Task: Add Sprouts Organic Extra Firm Tofu to the cart.
Action: Mouse moved to (711, 232)
Screenshot: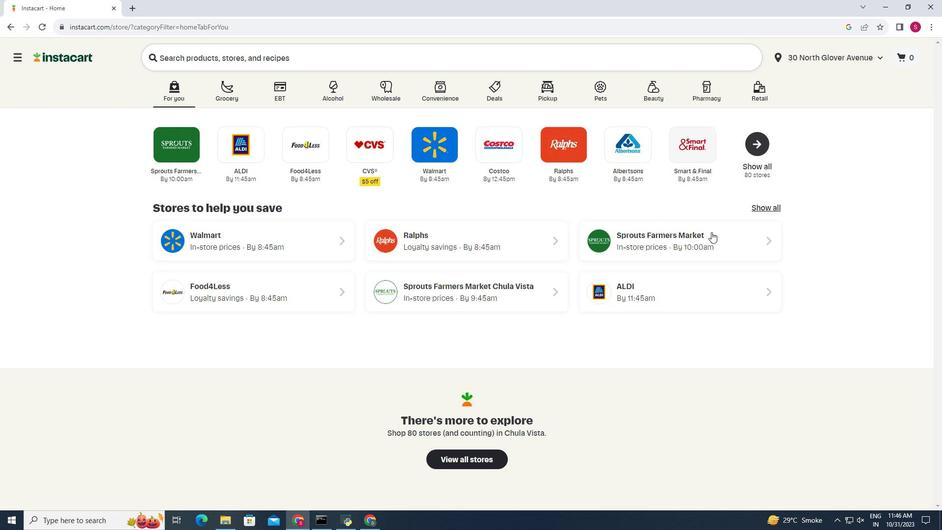 
Action: Mouse pressed left at (711, 232)
Screenshot: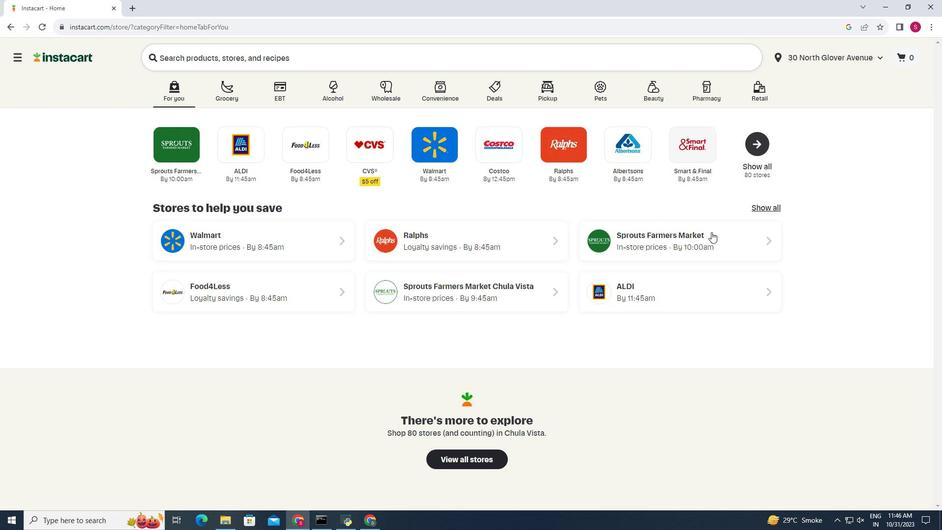 
Action: Mouse moved to (9, 426)
Screenshot: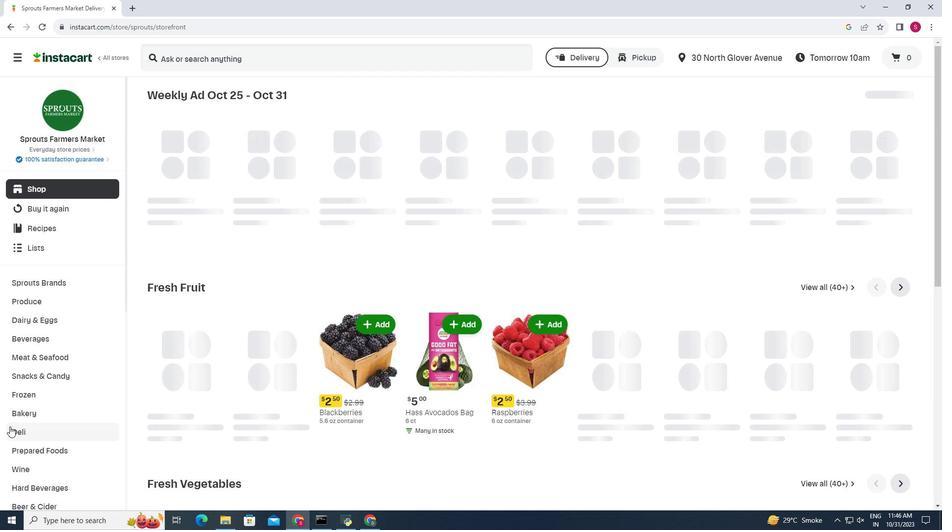 
Action: Mouse pressed left at (9, 426)
Screenshot: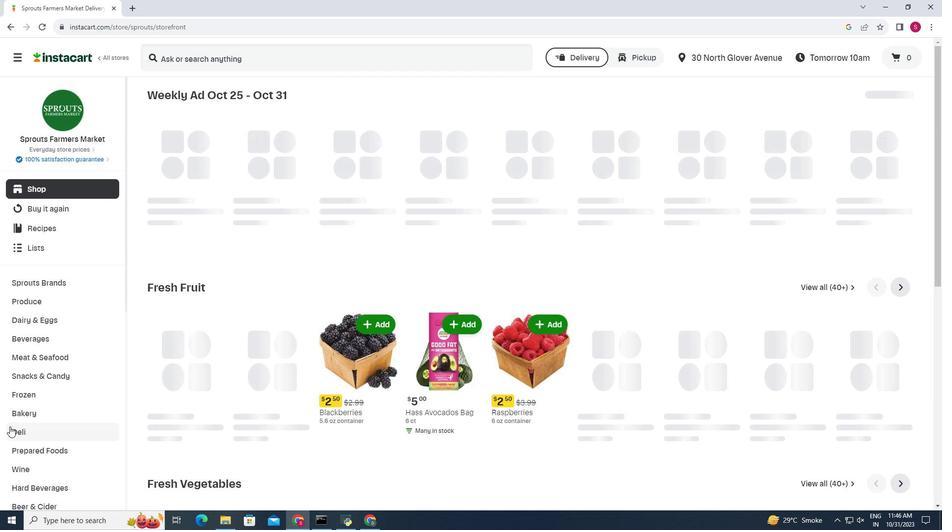 
Action: Mouse moved to (418, 124)
Screenshot: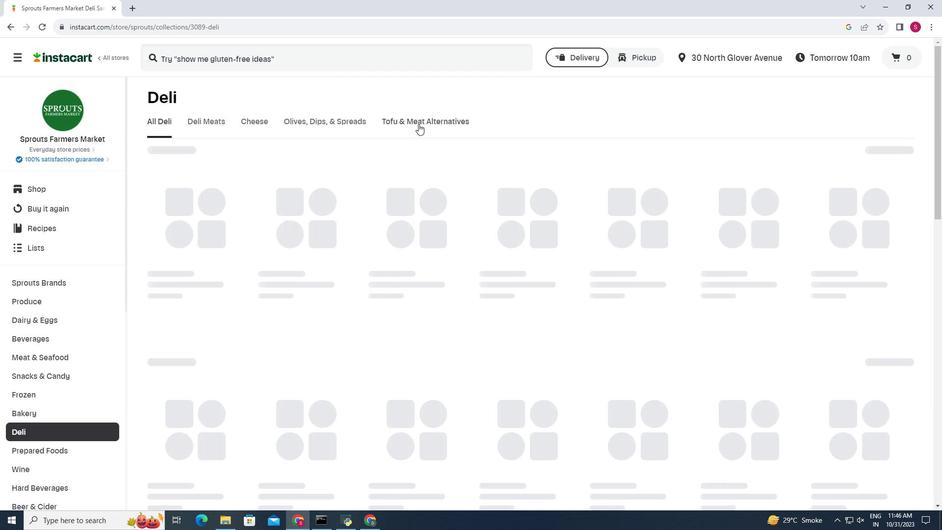 
Action: Mouse pressed left at (418, 124)
Screenshot: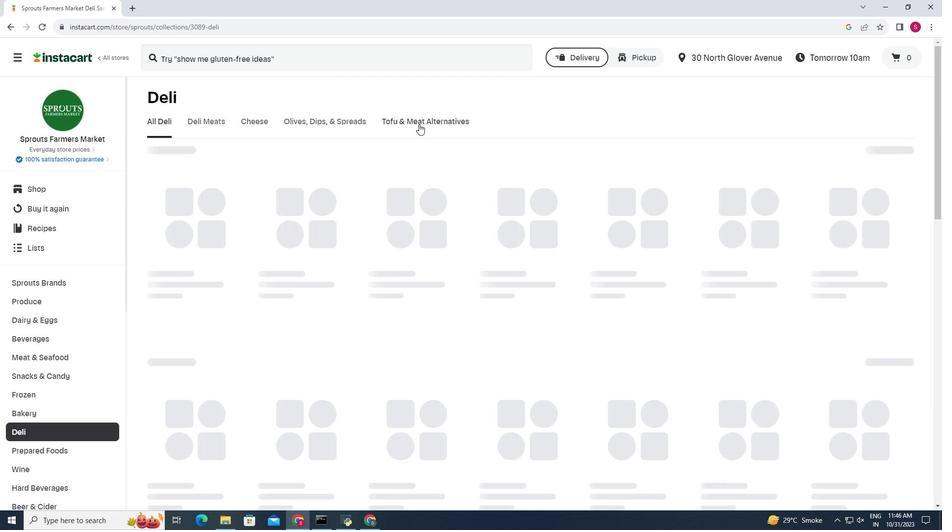 
Action: Mouse moved to (197, 256)
Screenshot: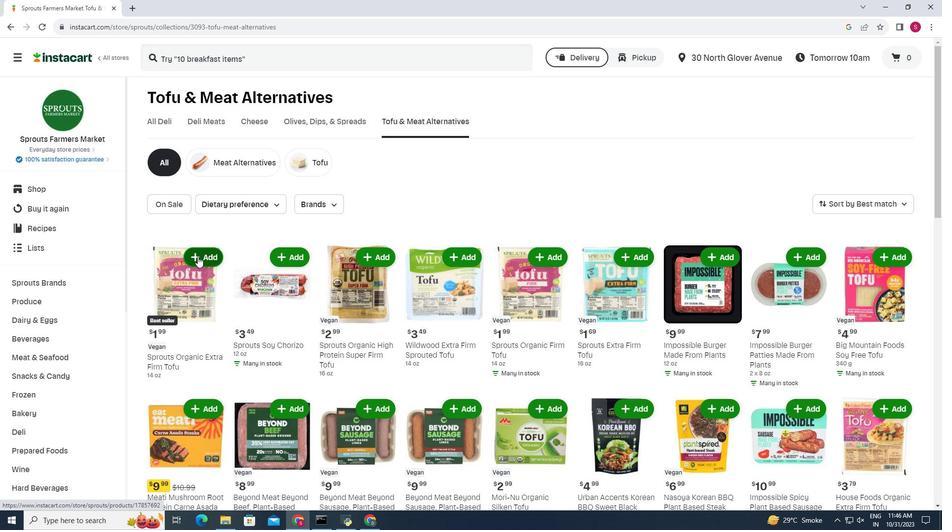 
Action: Mouse pressed left at (197, 256)
Screenshot: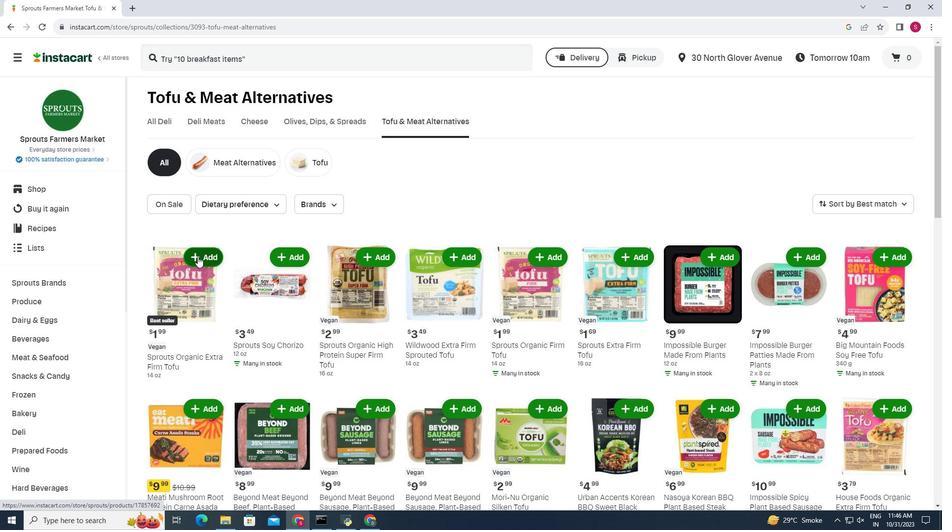 
Action: Mouse moved to (235, 235)
Screenshot: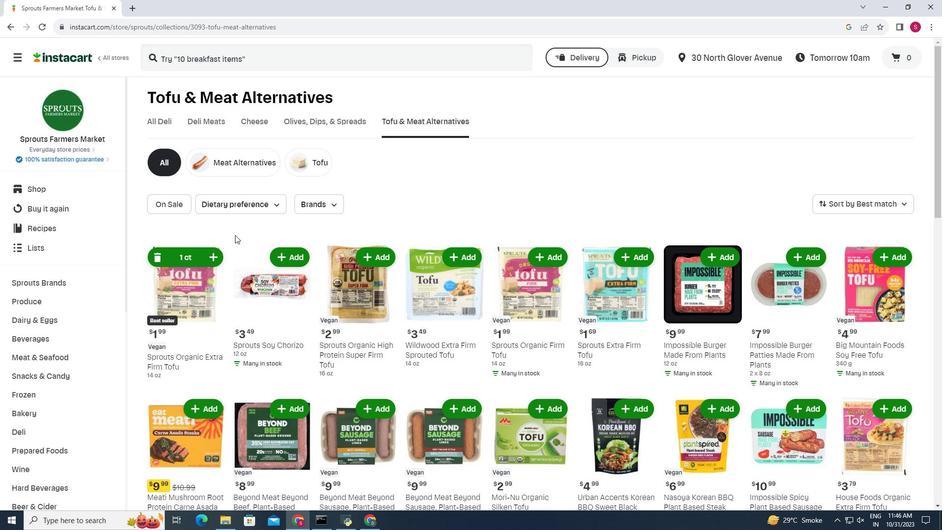 
